Task: View all reviews of the tiny home in Lac-Beauport, Quebec, Canada.
Action: Mouse moved to (597, 166)
Screenshot: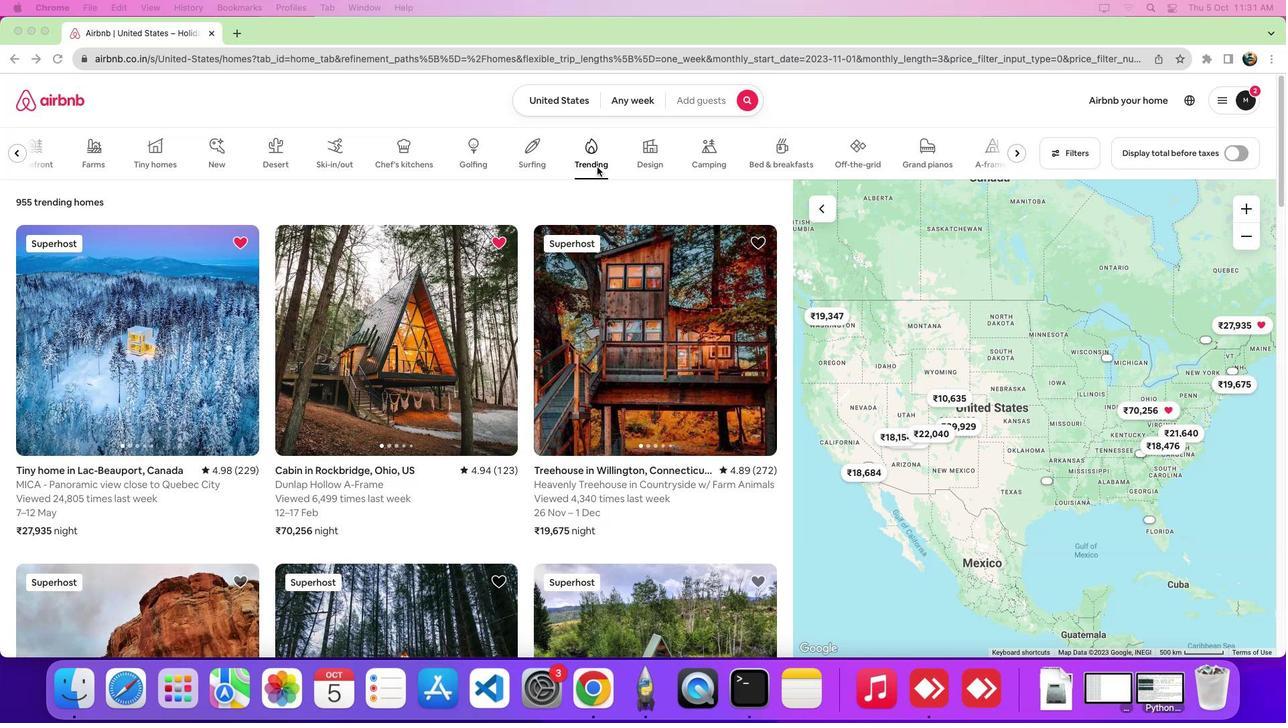 
Action: Mouse pressed left at (597, 166)
Screenshot: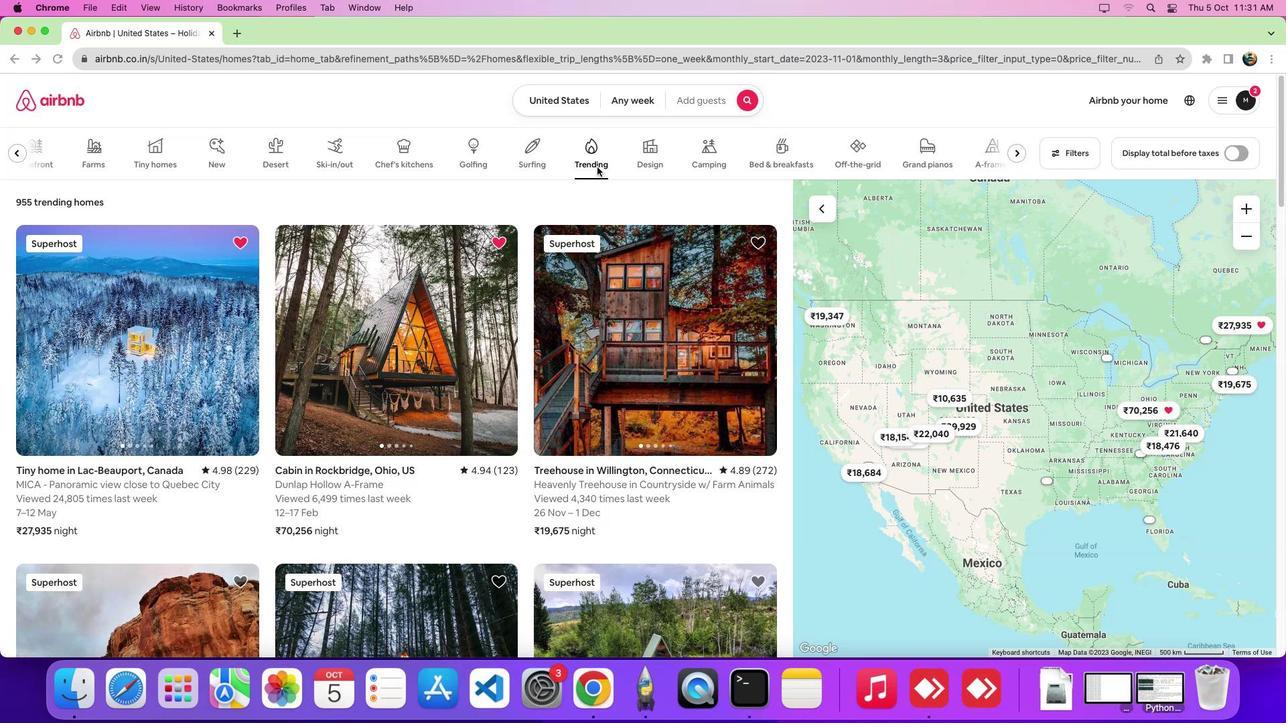 
Action: Mouse moved to (150, 423)
Screenshot: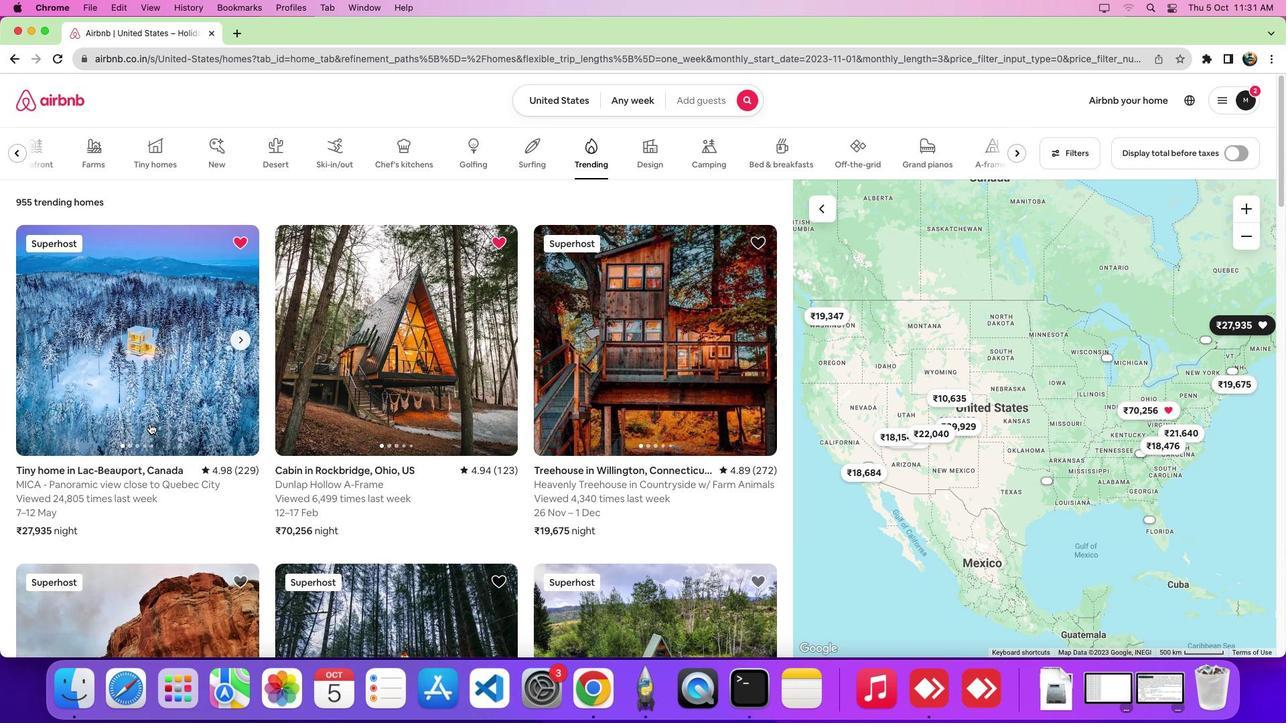 
Action: Mouse pressed left at (150, 423)
Screenshot: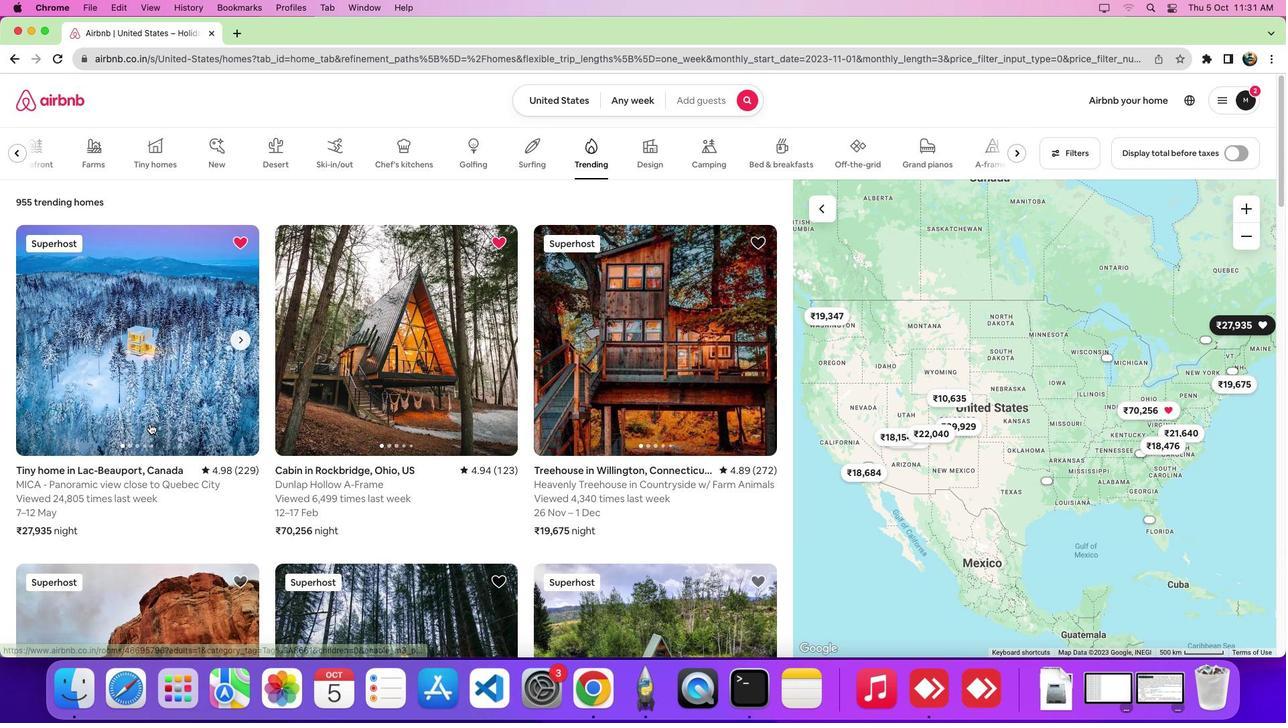 
Action: Mouse moved to (480, 400)
Screenshot: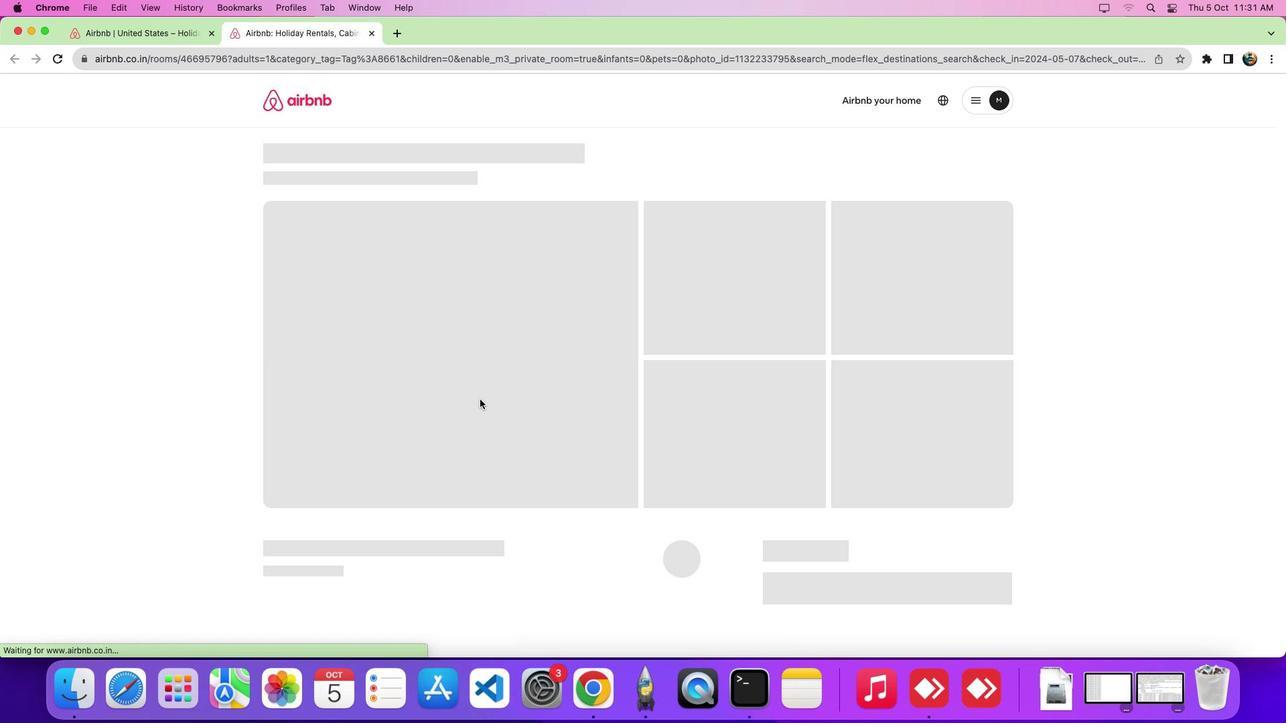 
Action: Mouse scrolled (480, 400) with delta (0, 0)
Screenshot: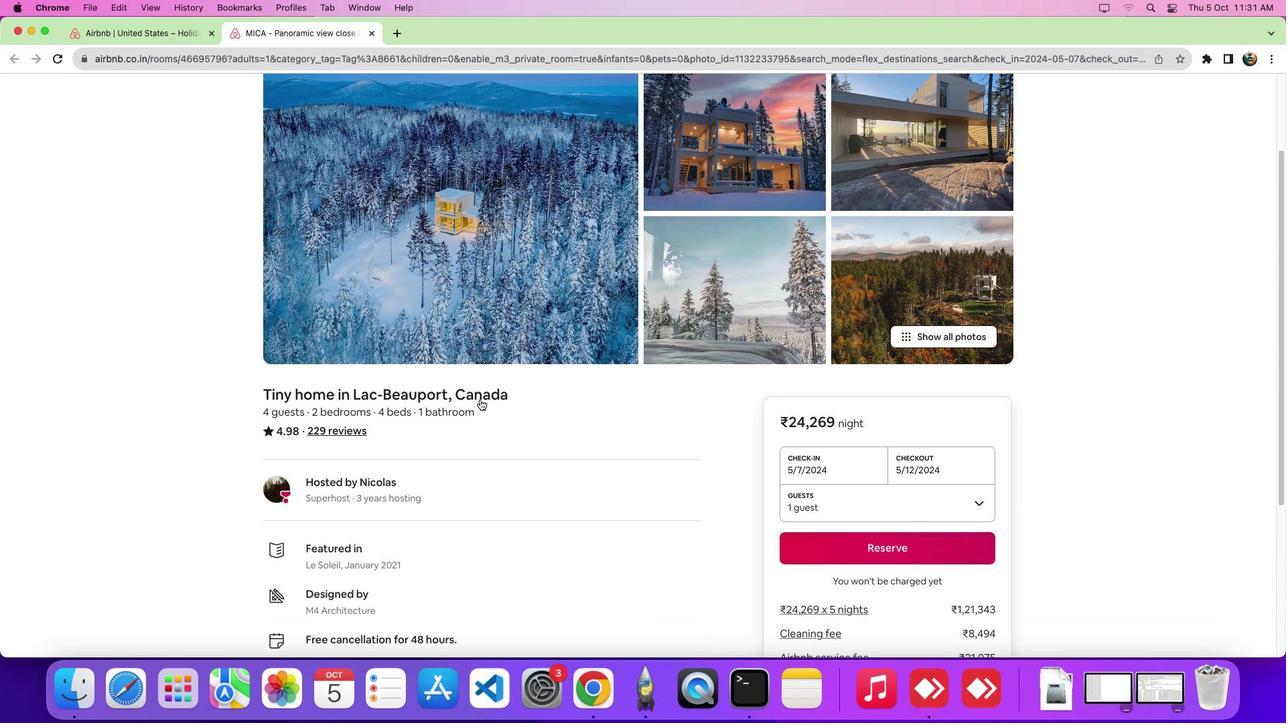 
Action: Mouse scrolled (480, 400) with delta (0, 0)
Screenshot: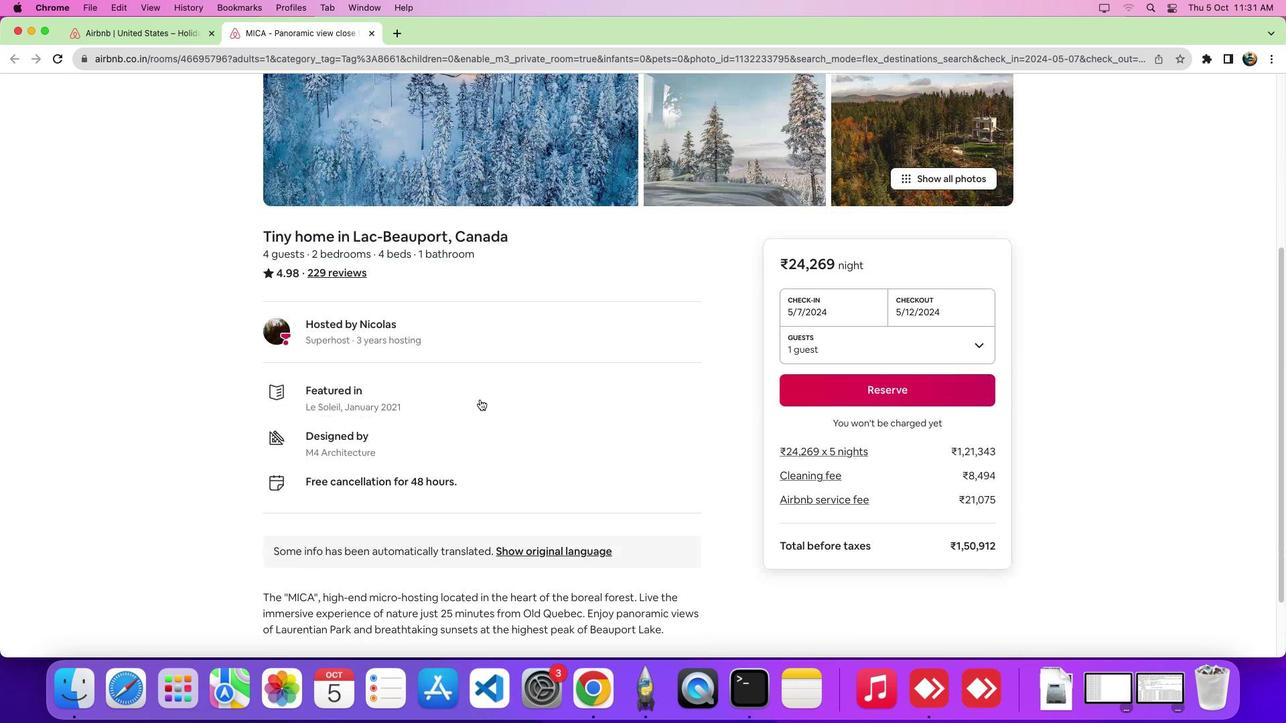 
Action: Mouse scrolled (480, 400) with delta (0, -6)
Screenshot: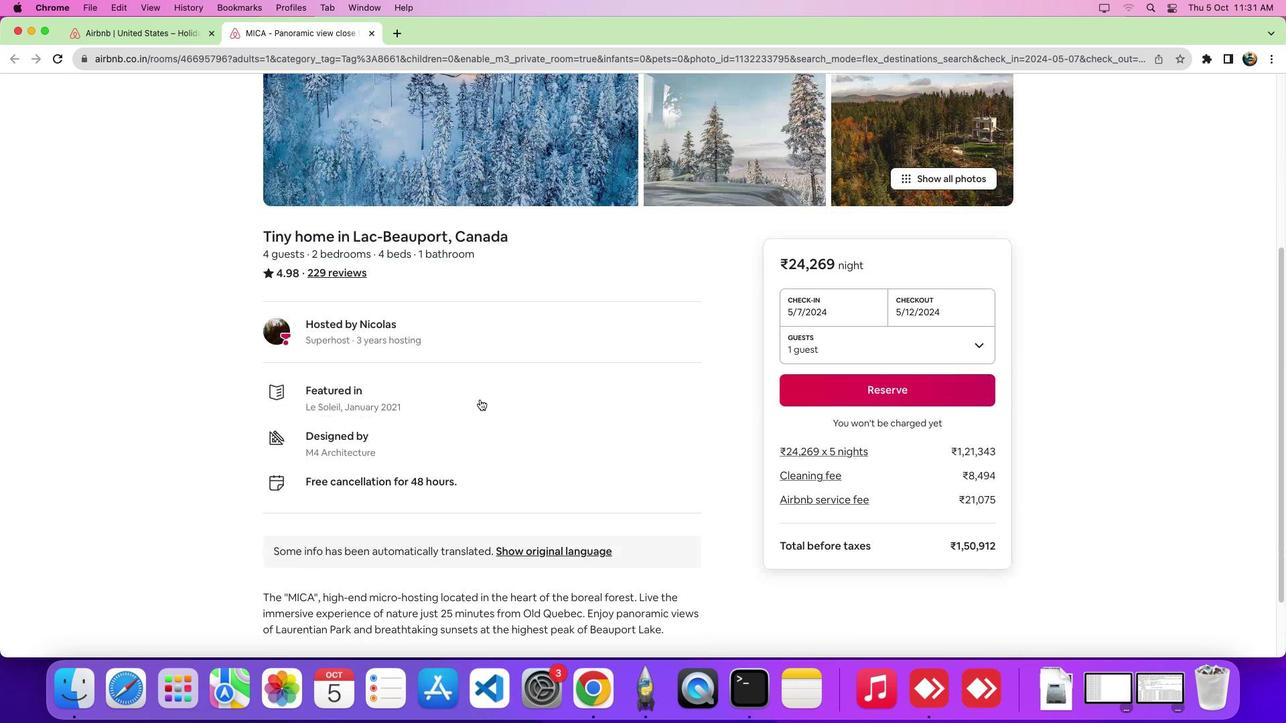 
Action: Mouse scrolled (480, 400) with delta (0, -8)
Screenshot: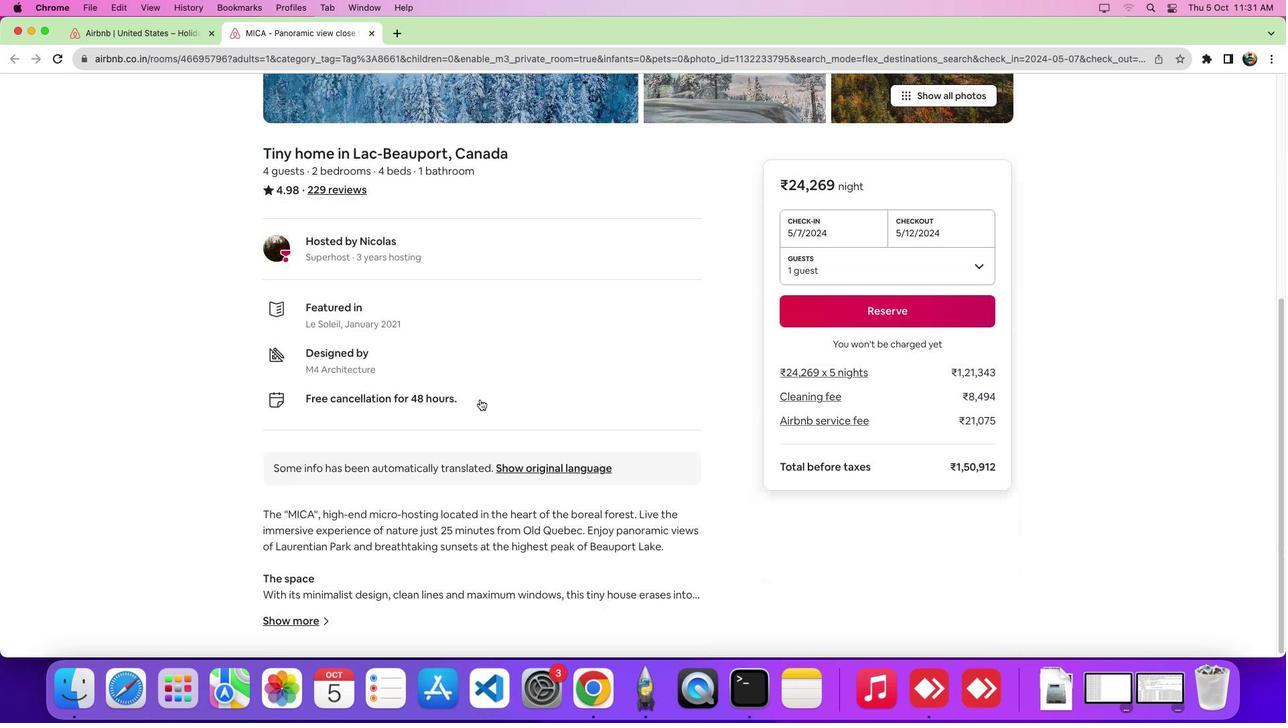 
Action: Mouse scrolled (480, 400) with delta (0, -10)
Screenshot: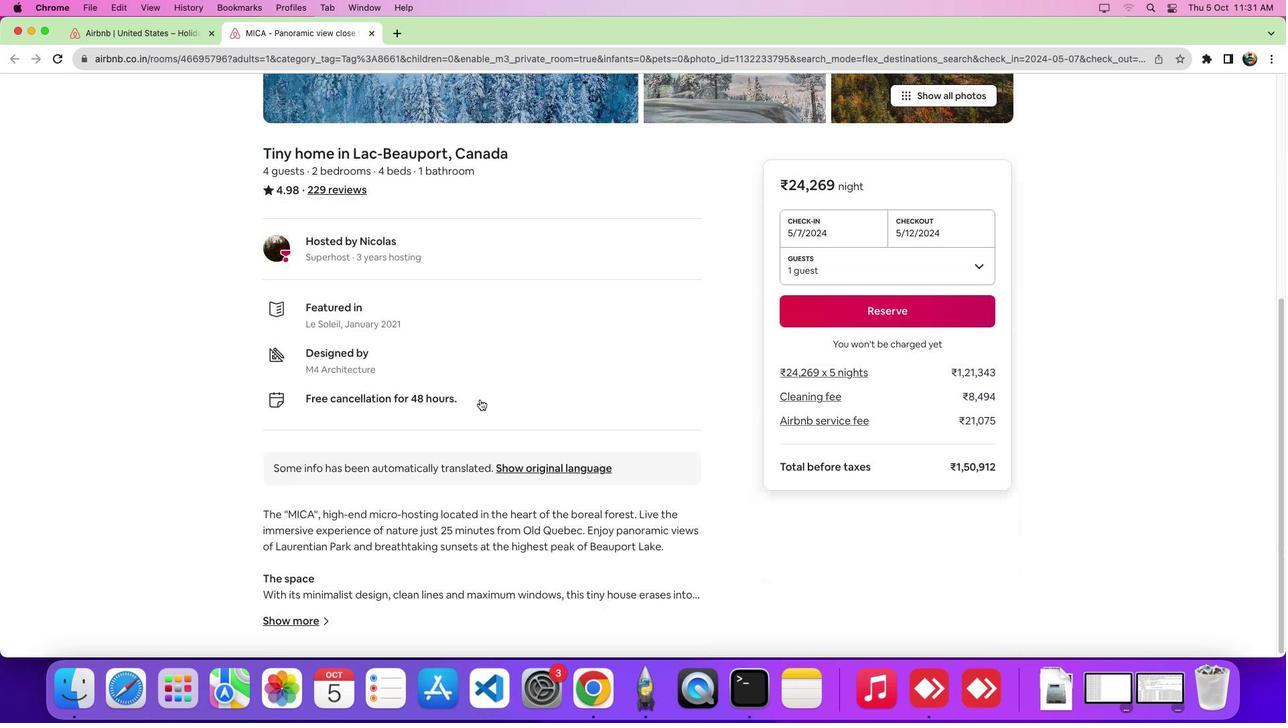 
Action: Mouse scrolled (480, 400) with delta (0, 0)
Screenshot: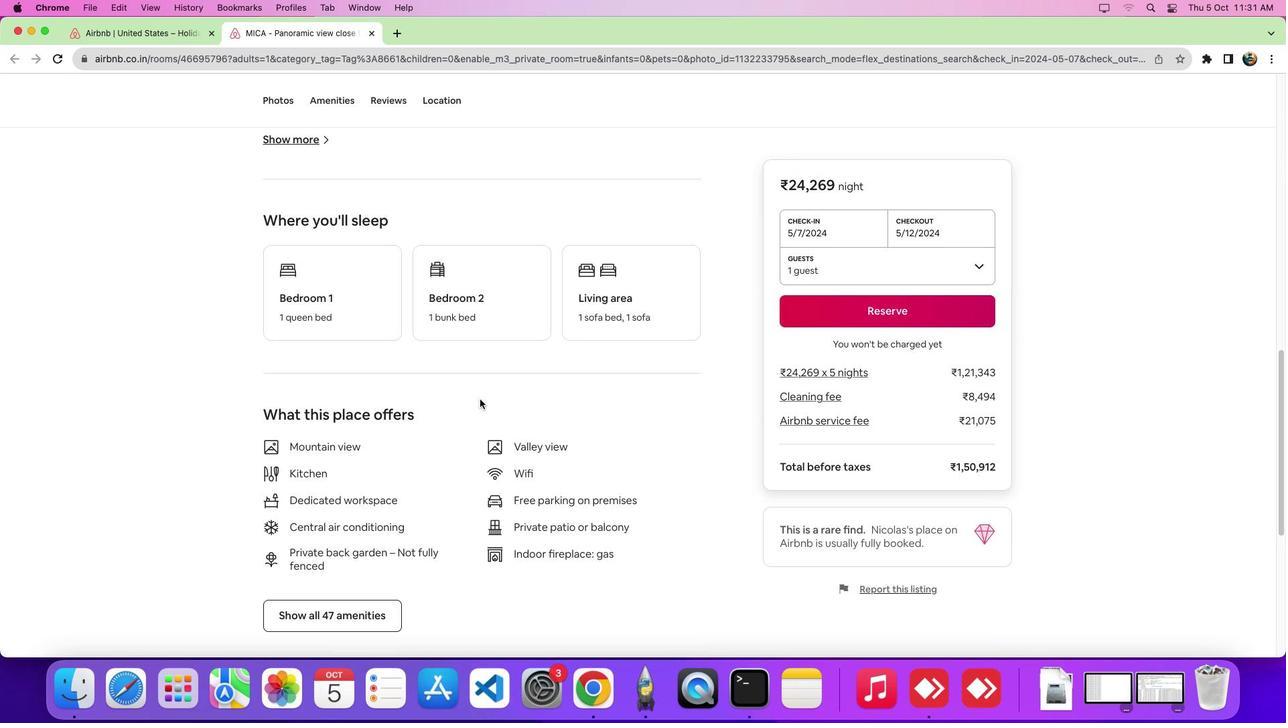 
Action: Mouse scrolled (480, 400) with delta (0, -1)
Screenshot: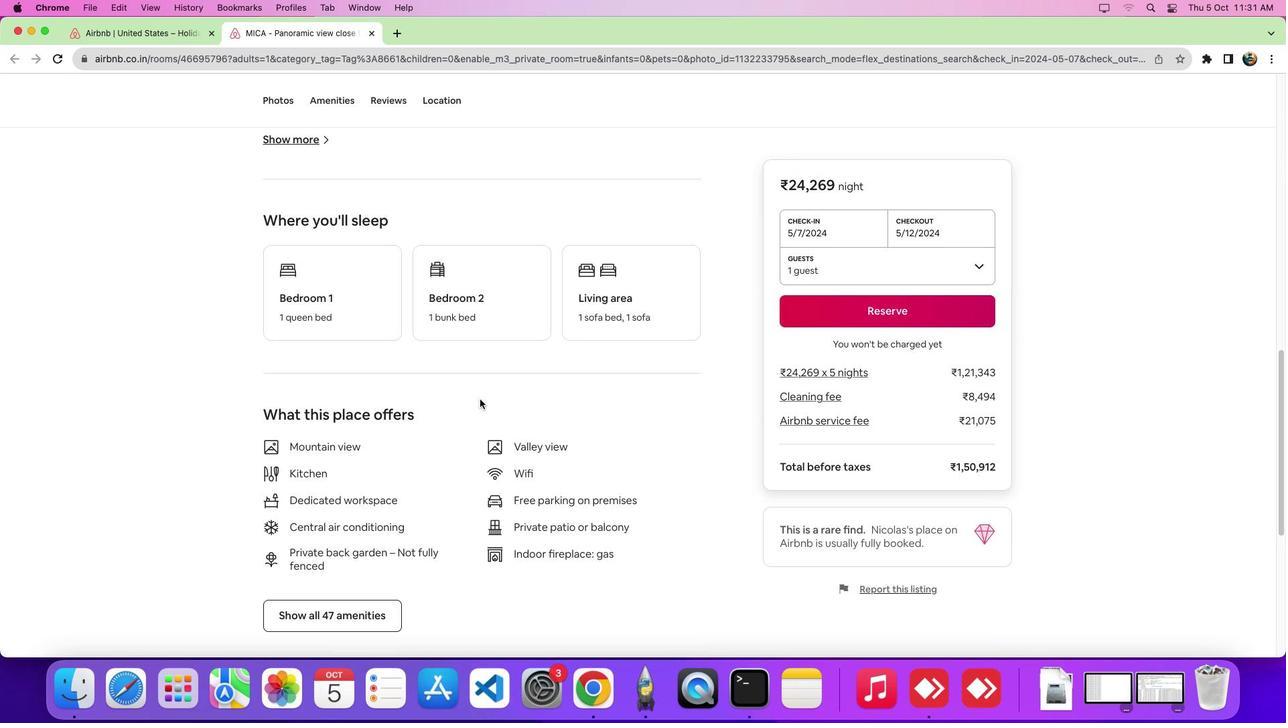 
Action: Mouse scrolled (480, 400) with delta (0, -6)
Screenshot: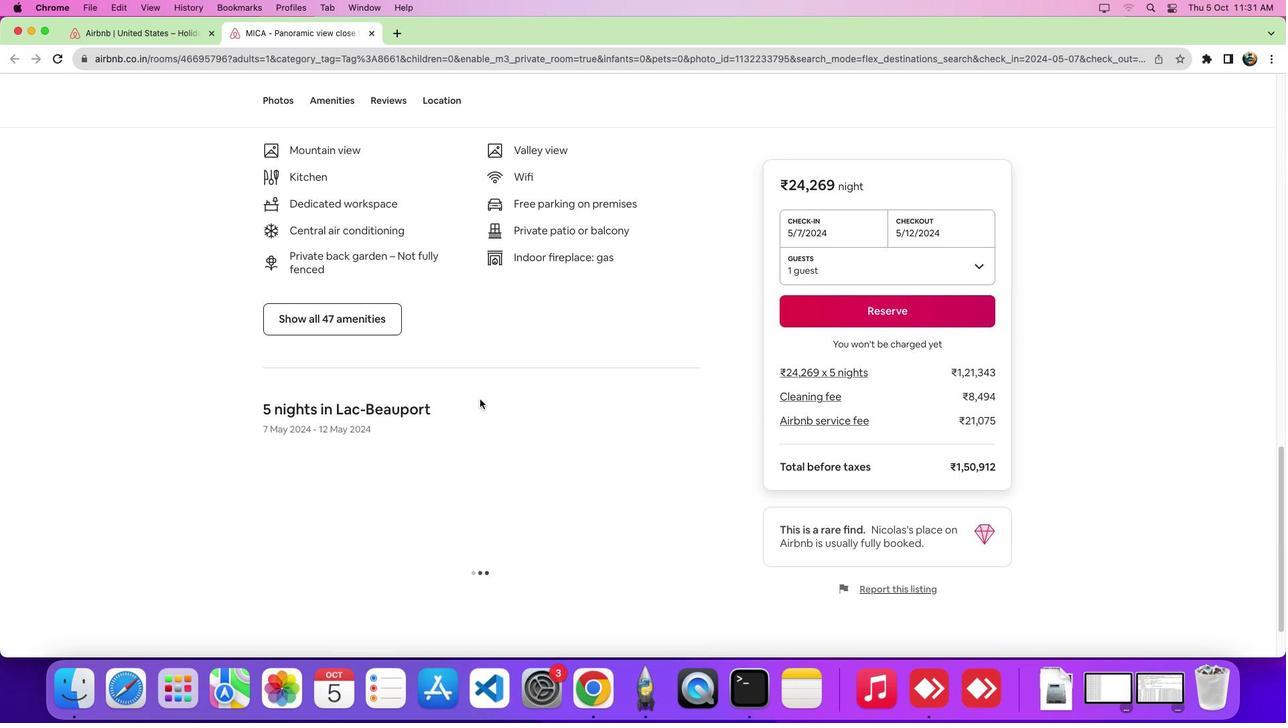 
Action: Mouse scrolled (480, 400) with delta (0, -9)
Screenshot: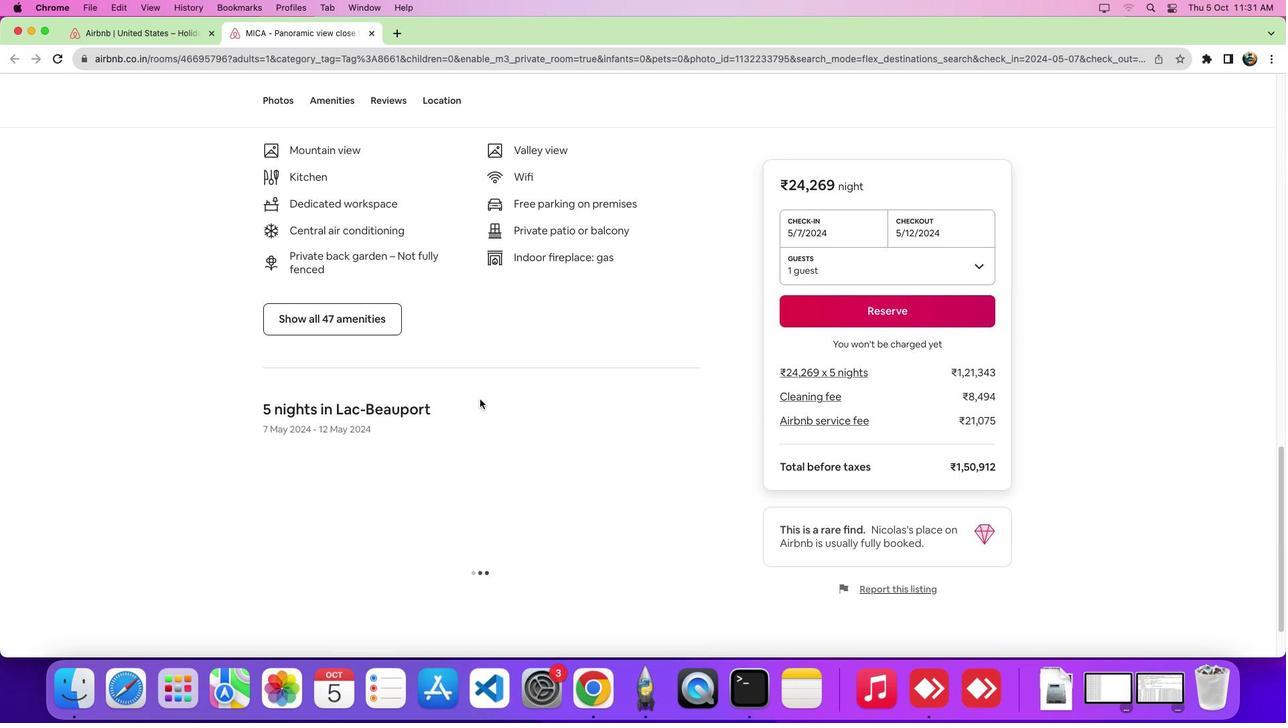 
Action: Mouse scrolled (480, 400) with delta (0, -10)
Screenshot: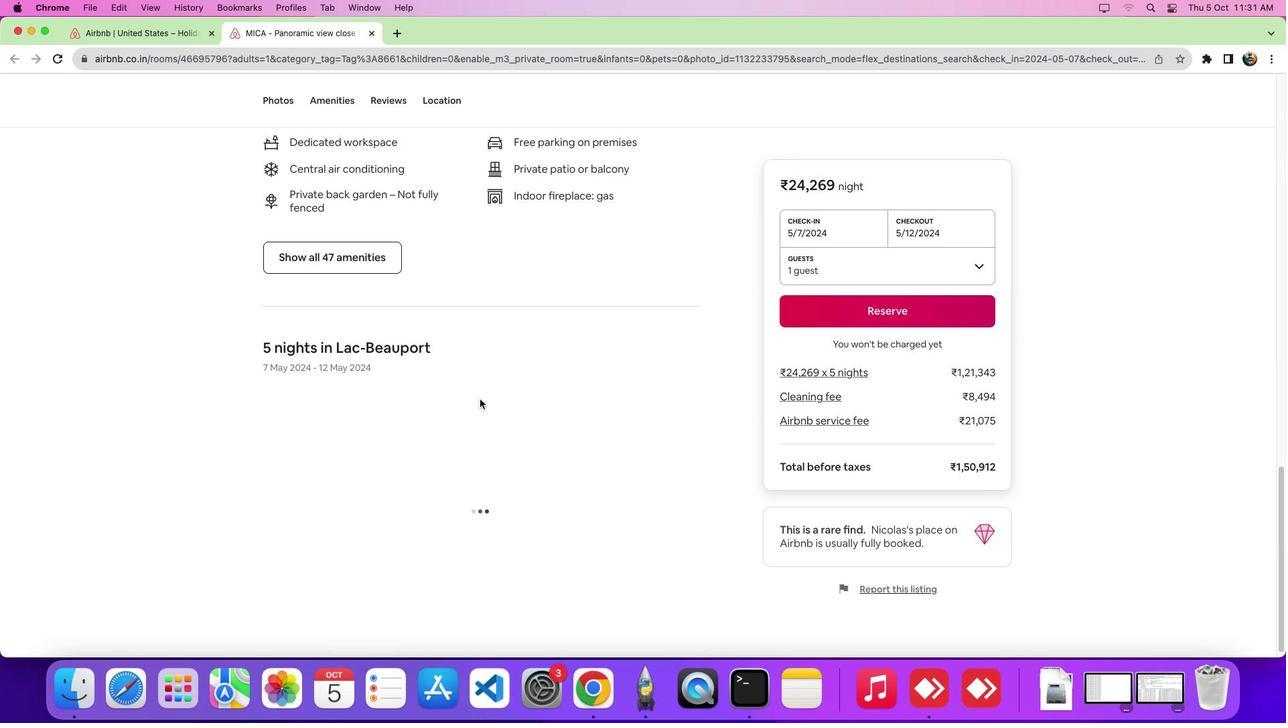 
Action: Mouse moved to (384, 103)
Screenshot: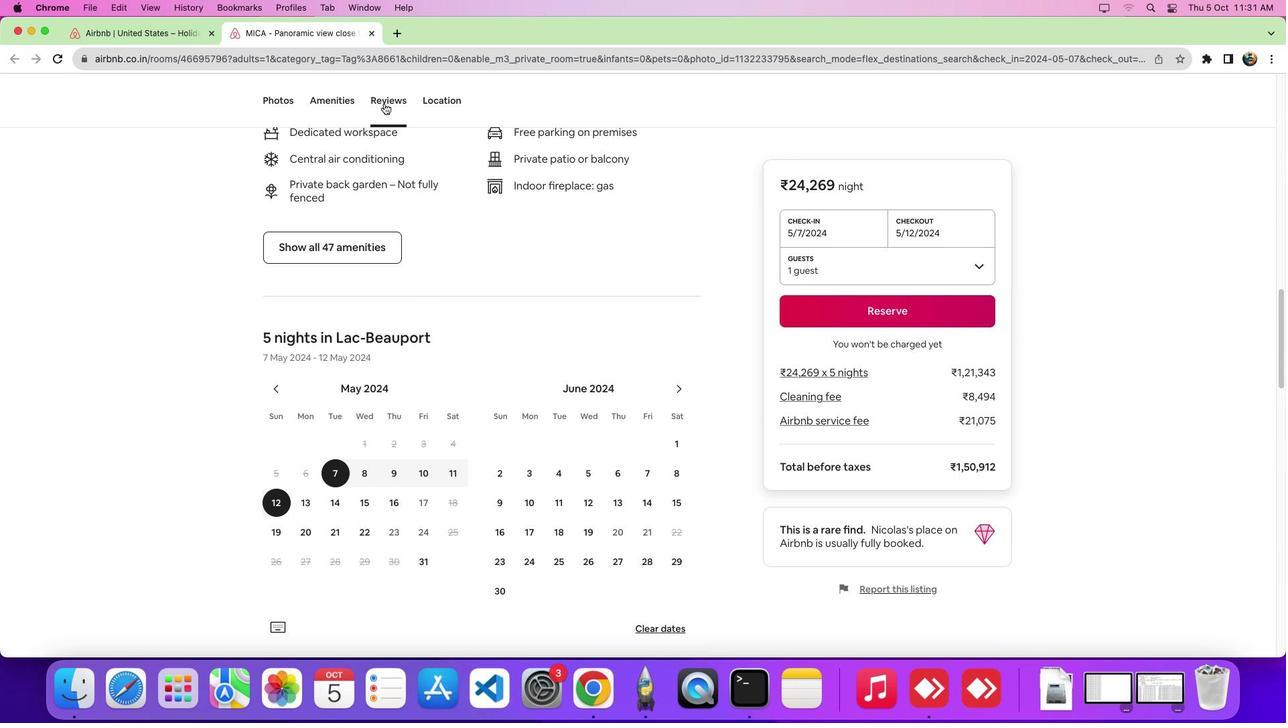 
Action: Mouse pressed left at (384, 103)
Screenshot: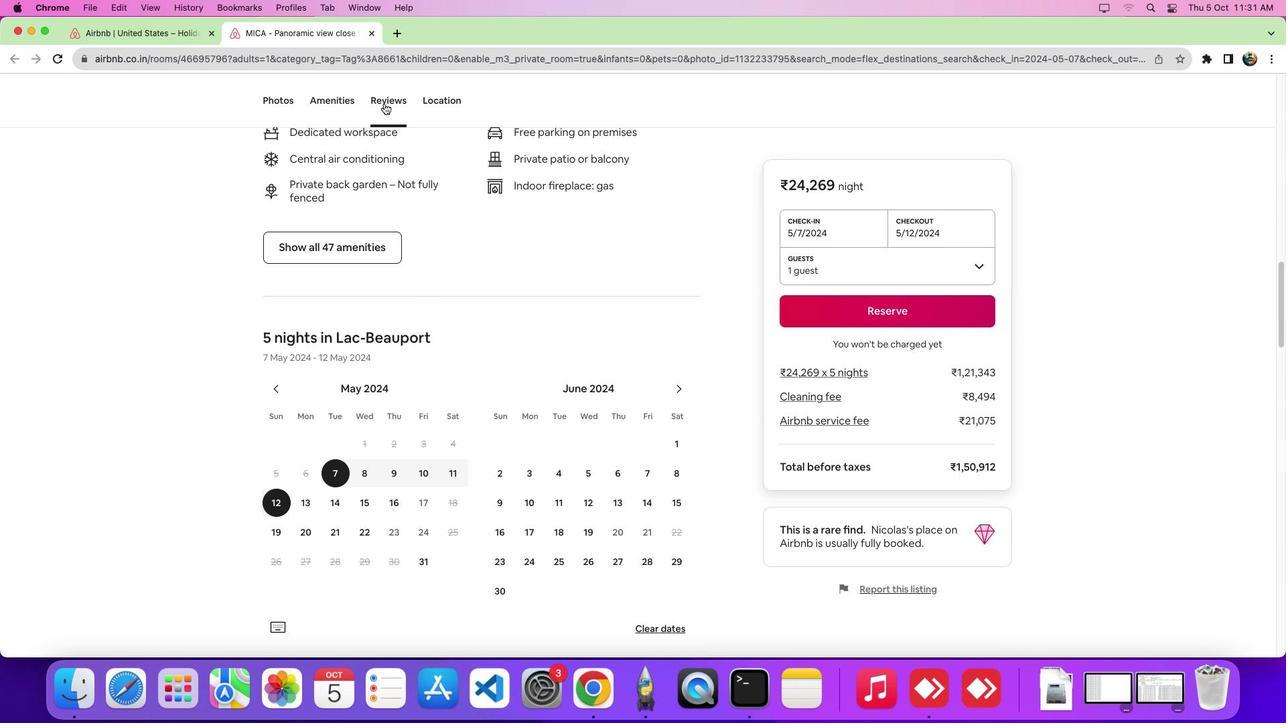 
Action: Mouse moved to (441, 363)
Screenshot: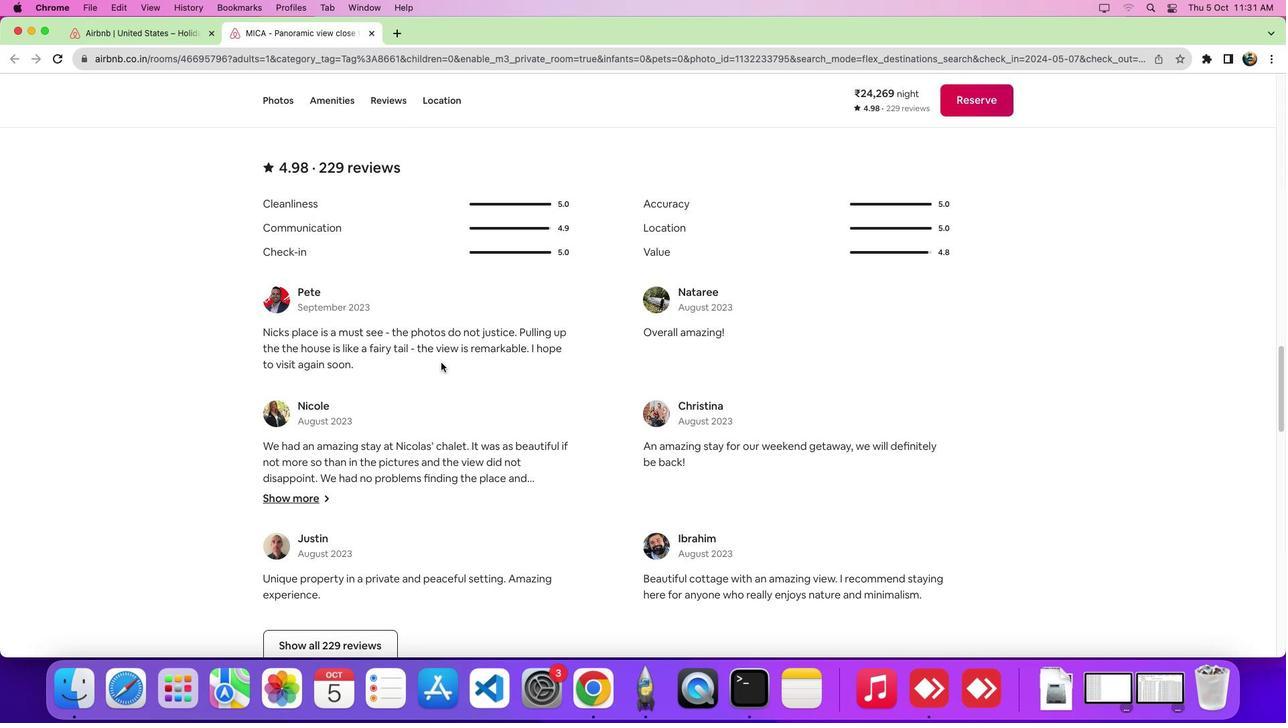 
Action: Mouse scrolled (441, 363) with delta (0, 0)
Screenshot: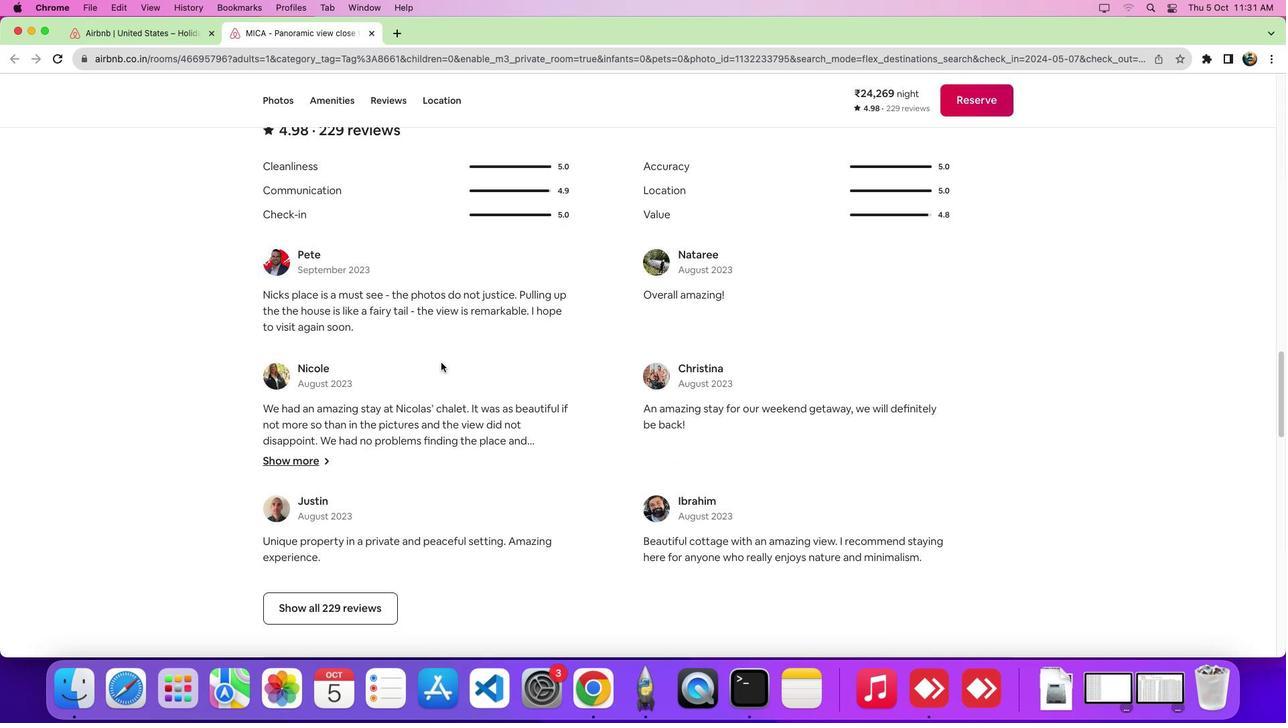 
Action: Mouse scrolled (441, 363) with delta (0, 0)
Screenshot: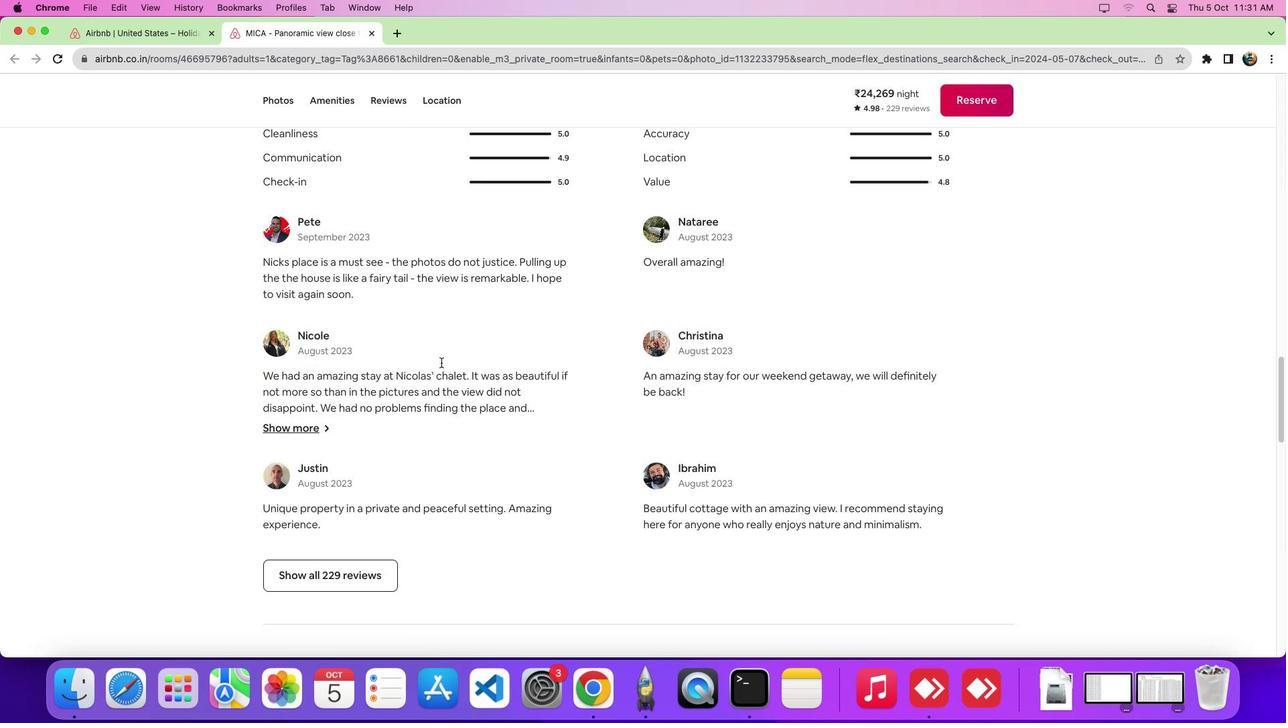 
Action: Mouse scrolled (441, 363) with delta (0, -4)
Screenshot: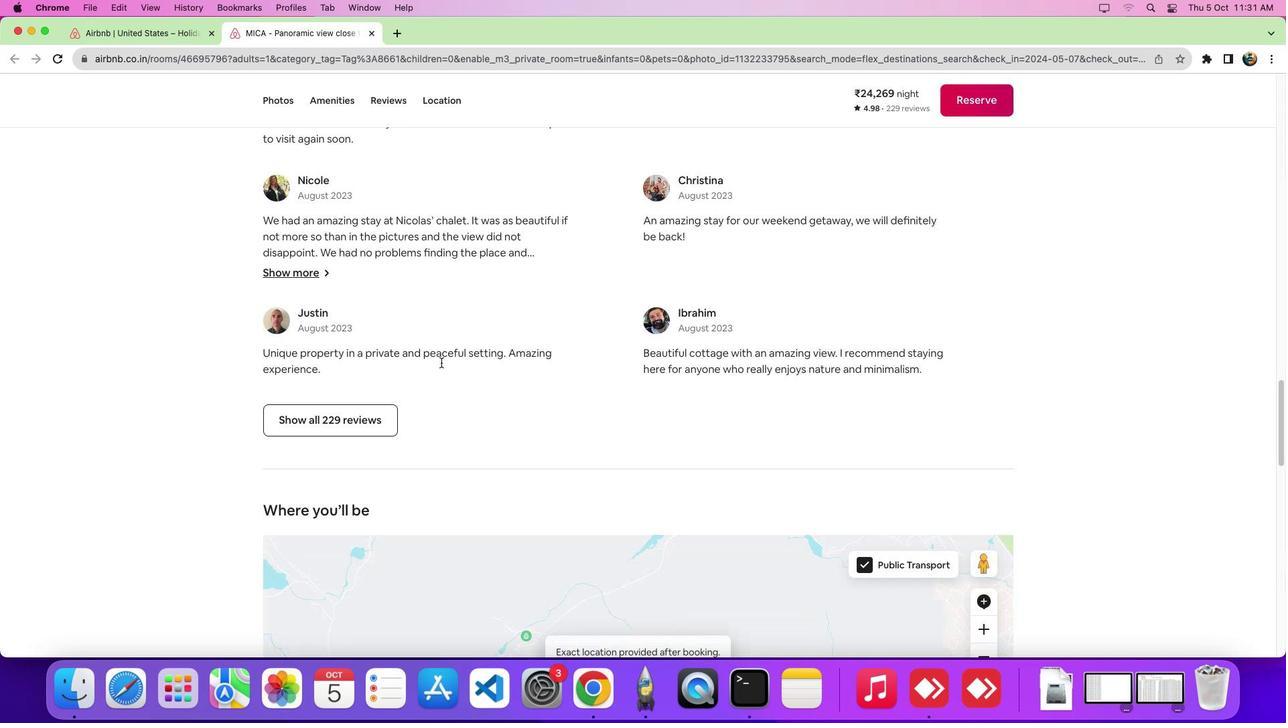 
Action: Mouse scrolled (441, 363) with delta (0, -2)
Screenshot: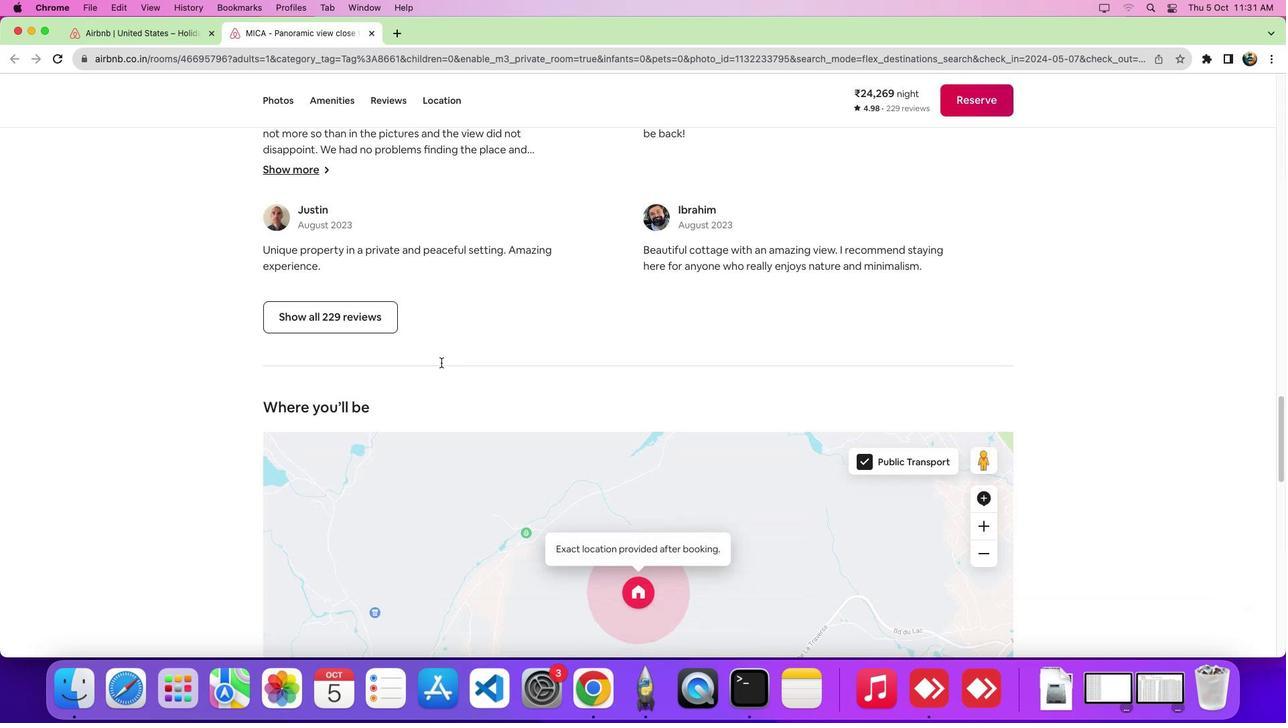 
Action: Mouse moved to (339, 287)
Screenshot: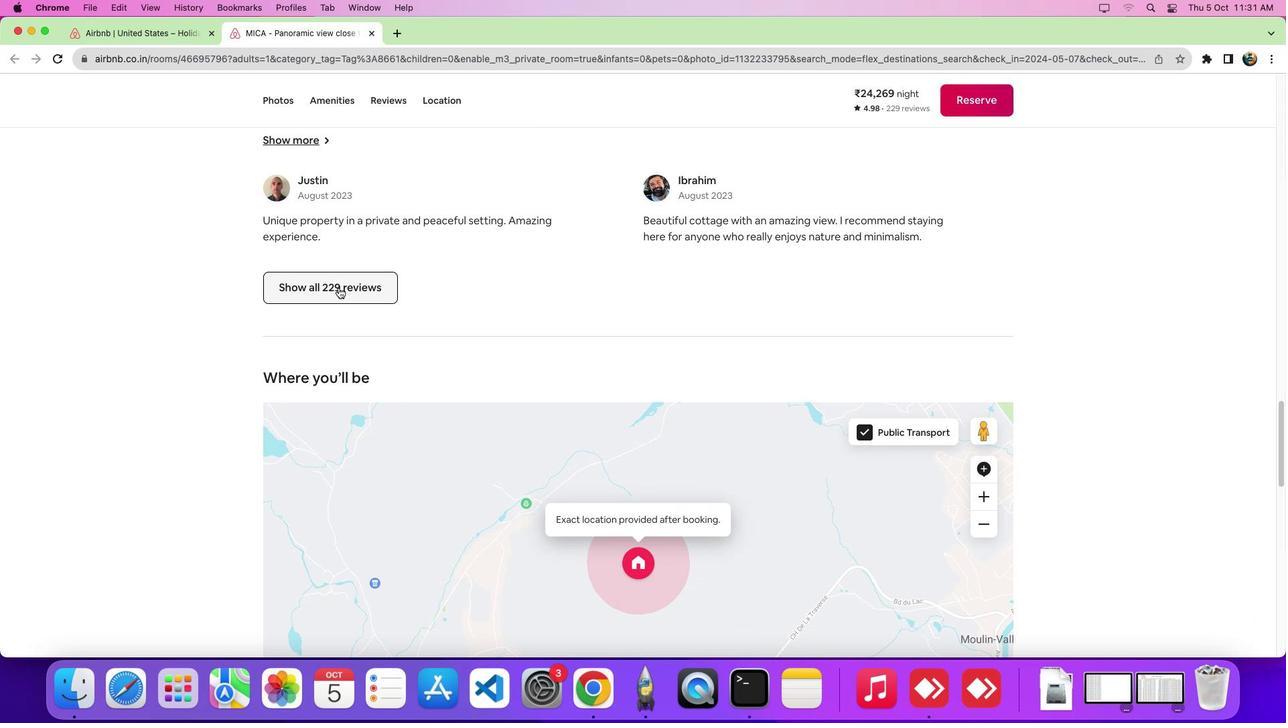 
Action: Mouse pressed left at (339, 287)
Screenshot: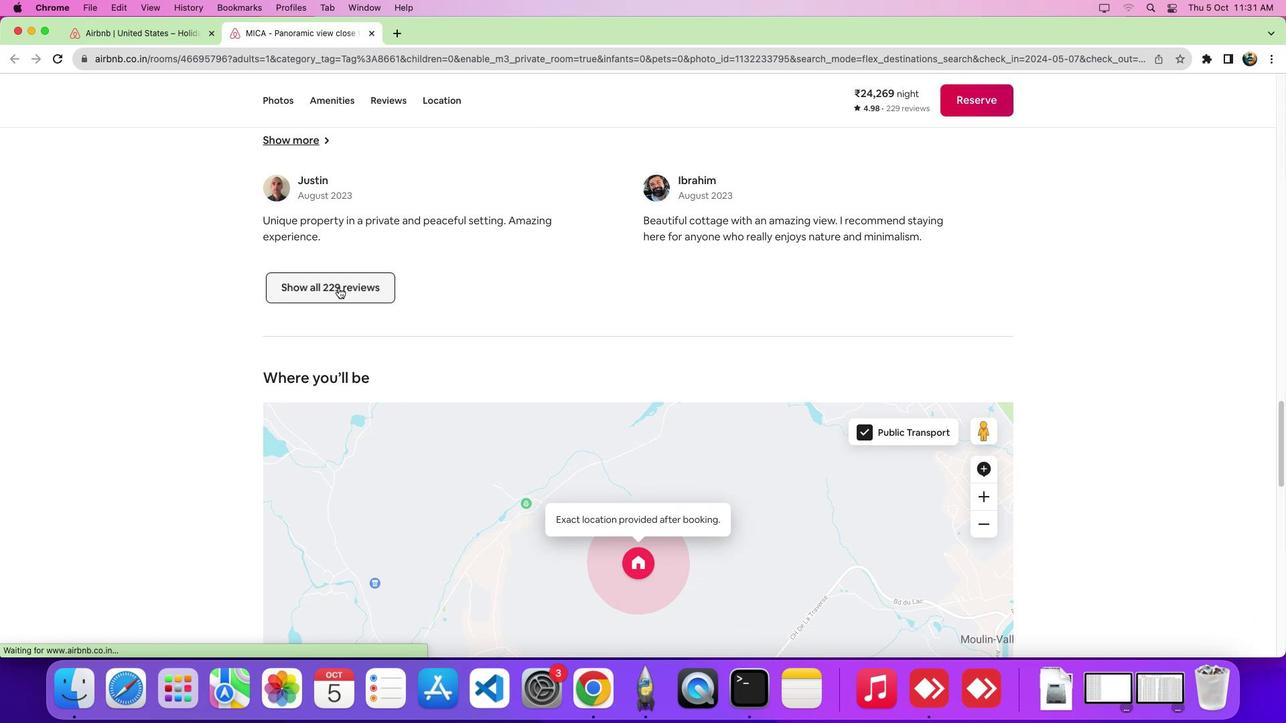 
Action: Mouse moved to (599, 390)
Screenshot: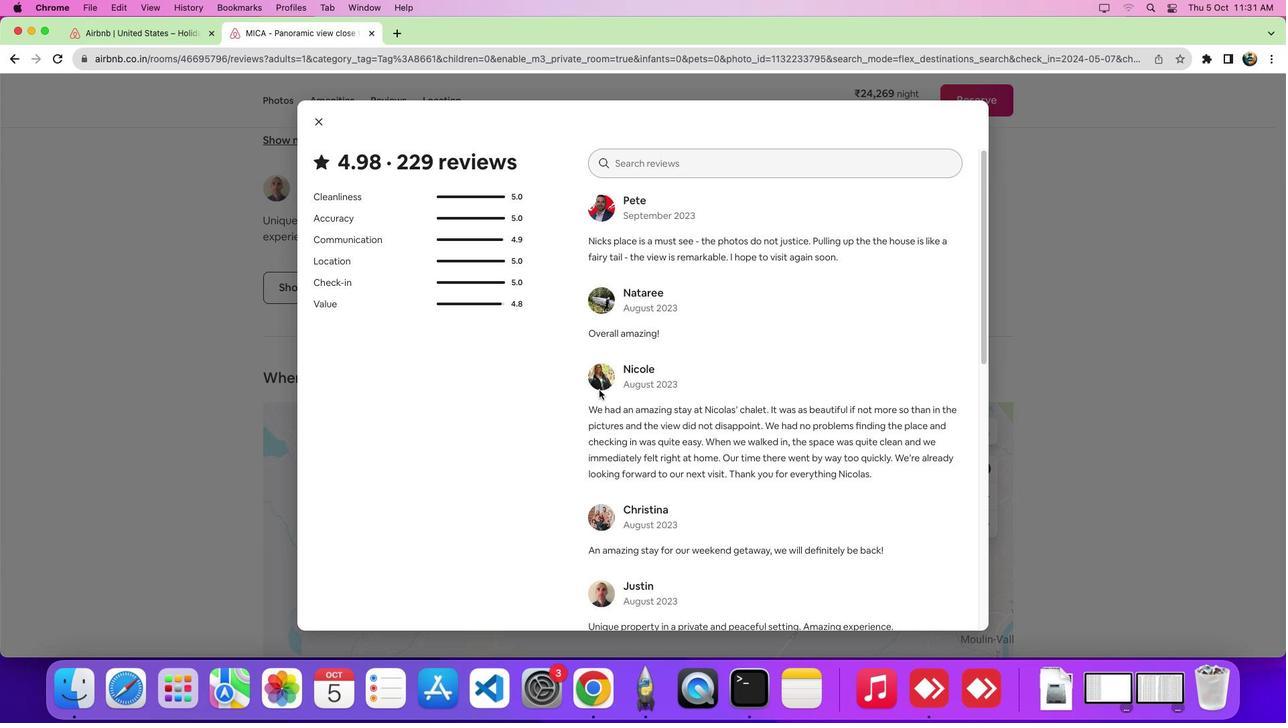 
Action: Mouse scrolled (599, 390) with delta (0, 0)
Screenshot: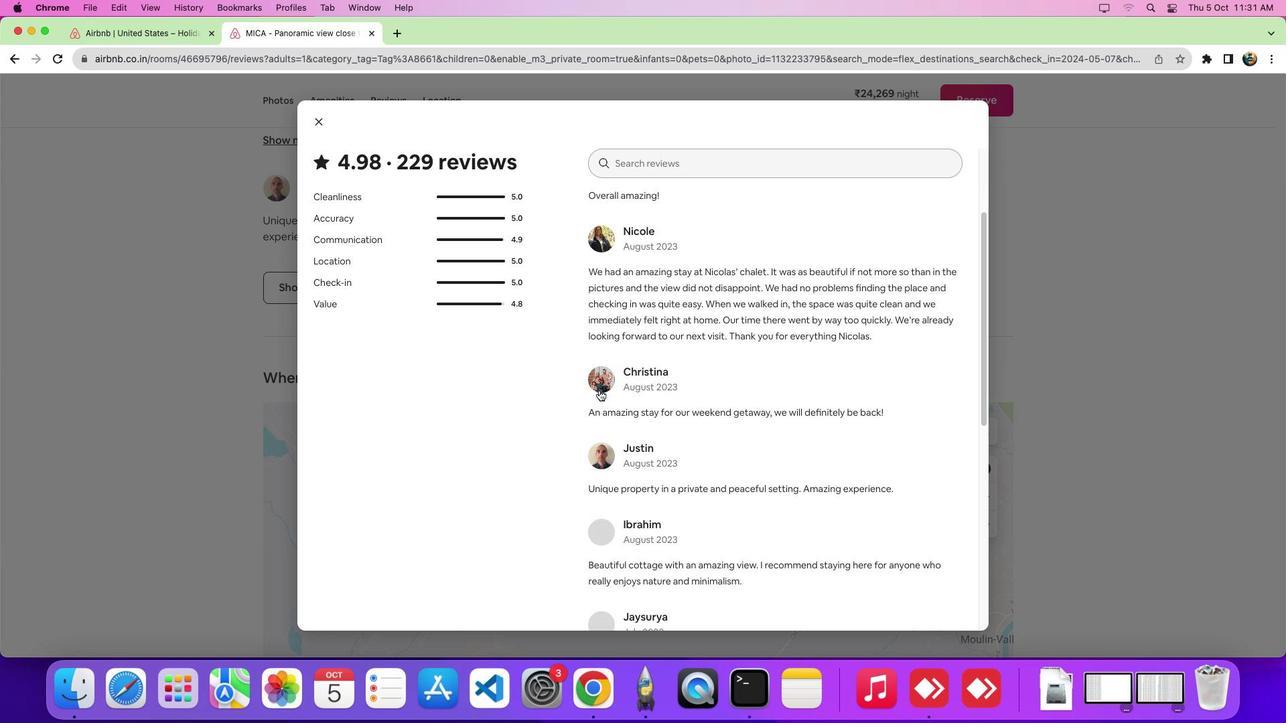 
Action: Mouse scrolled (599, 390) with delta (0, -1)
Screenshot: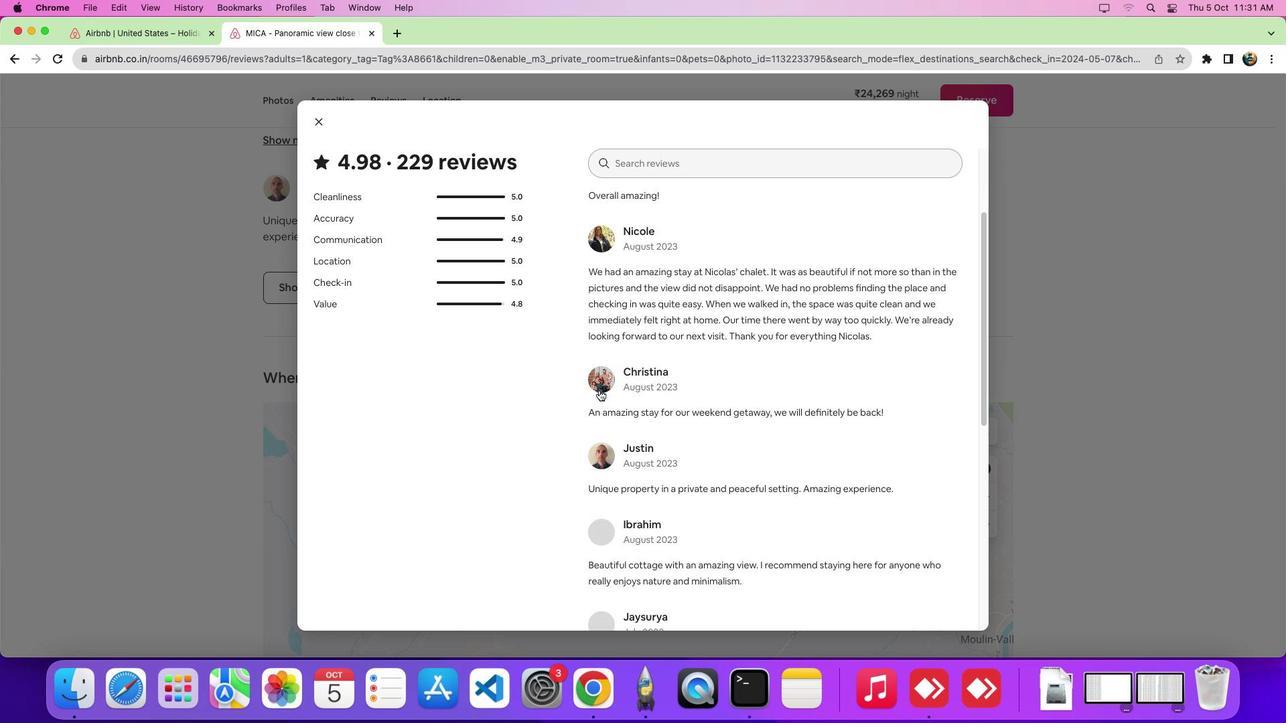 
Action: Mouse scrolled (599, 390) with delta (0, -6)
Screenshot: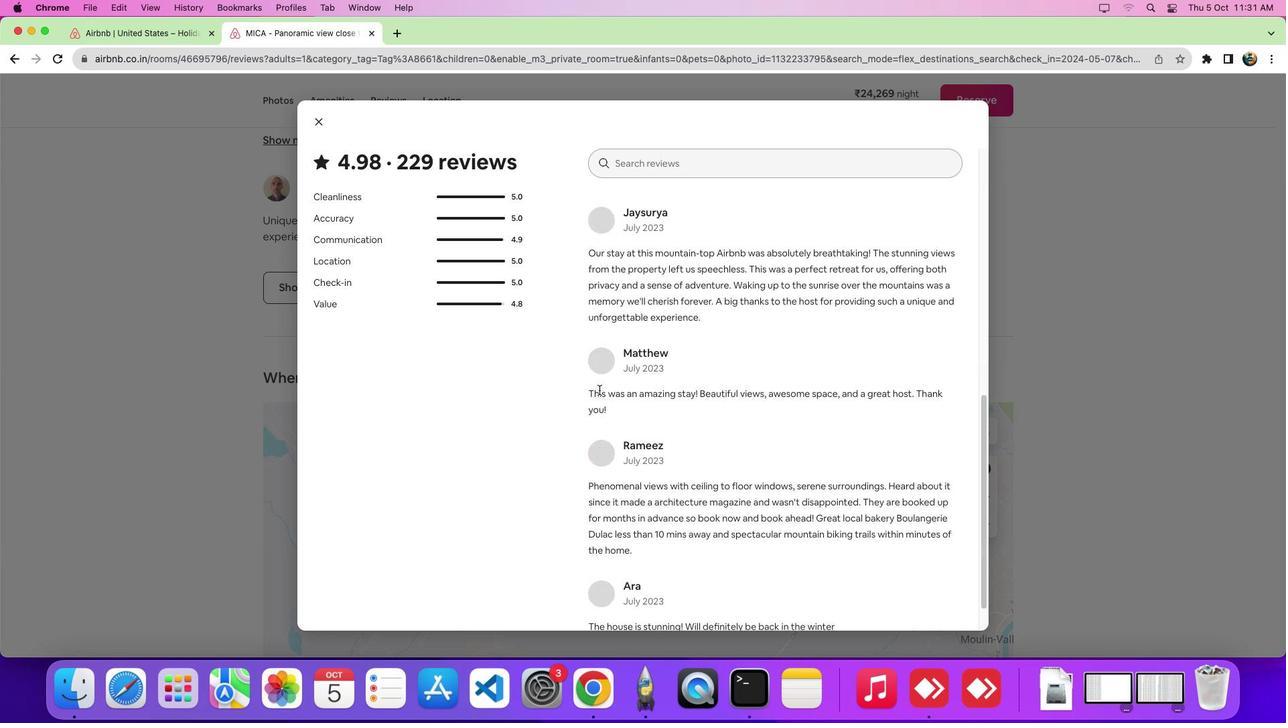 
Action: Mouse scrolled (599, 390) with delta (0, -9)
Screenshot: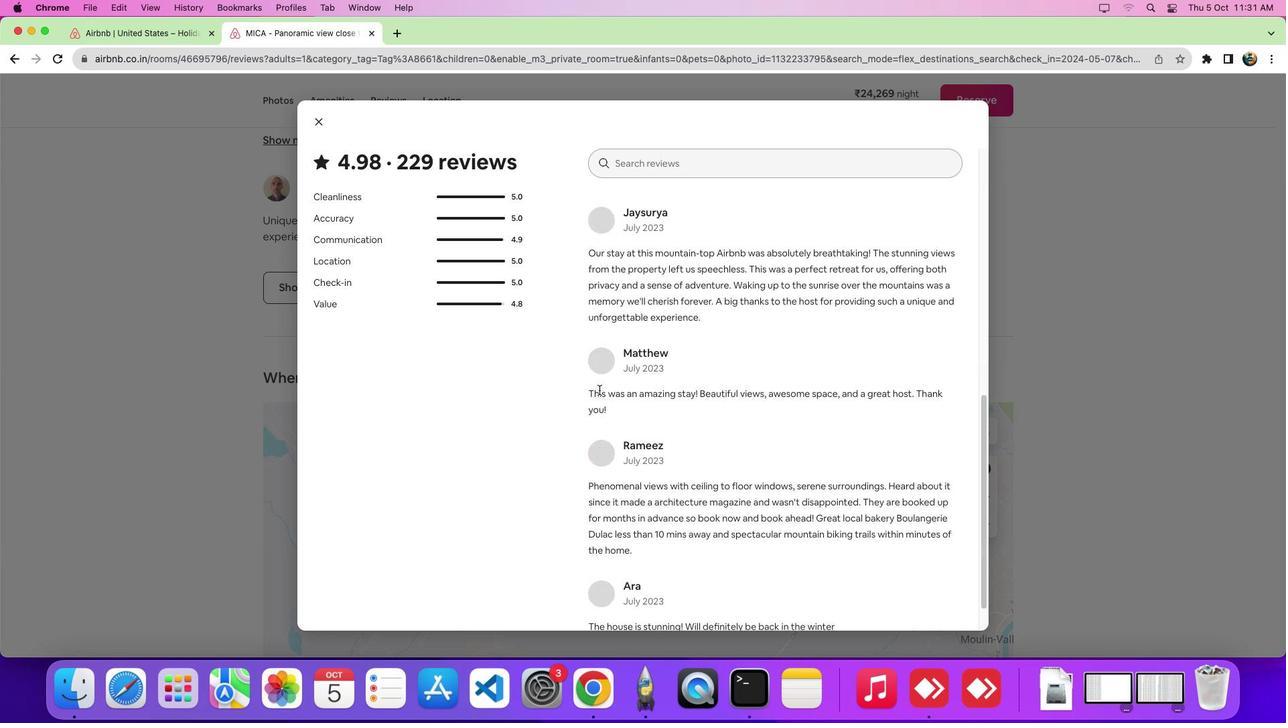 
Action: Mouse scrolled (599, 390) with delta (0, -10)
Screenshot: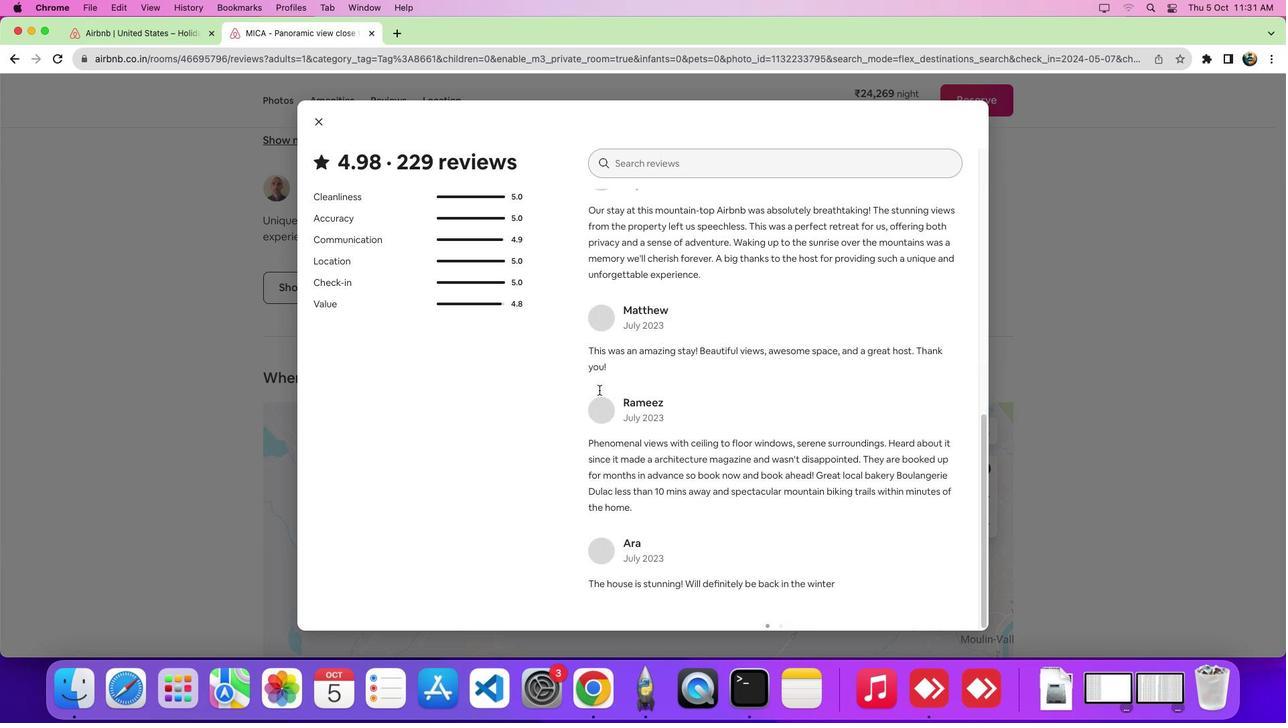 
Action: Mouse scrolled (599, 390) with delta (0, -11)
Screenshot: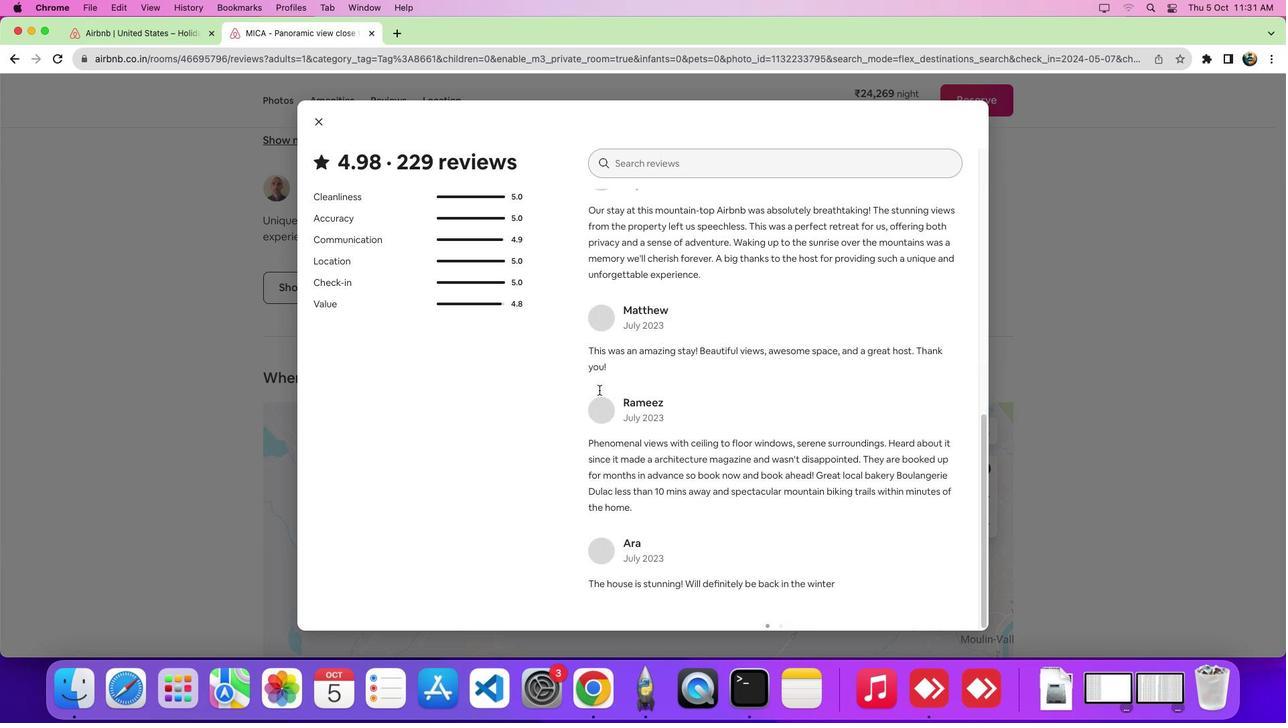 
